 Task: Add an event with the title Lunch Break: Mindfulness Meditation and Self-Care Session, date '2023/11/26', time 7:50 AM to 9:50 AMand add a description: Throughout the session, we will encourage collaboration, provide inspiration through real-world case studies, and leverage emerging technologies as catalysts for change. By synergizing the expertise and perspectives of the participants, we aim to generate a comprehensive range of ideas that can shape the future of sustainable transportation., put the event into Yellow category . Add location for the event as: 789 Dam Square, Amsterdam, Netherlands, logged in from the account softage.5@softage.netand send the event invitation to softage.6@softage.net and softage.7@softage.net. Set a reminder for the event 15 minutes before
Action: Mouse moved to (74, 104)
Screenshot: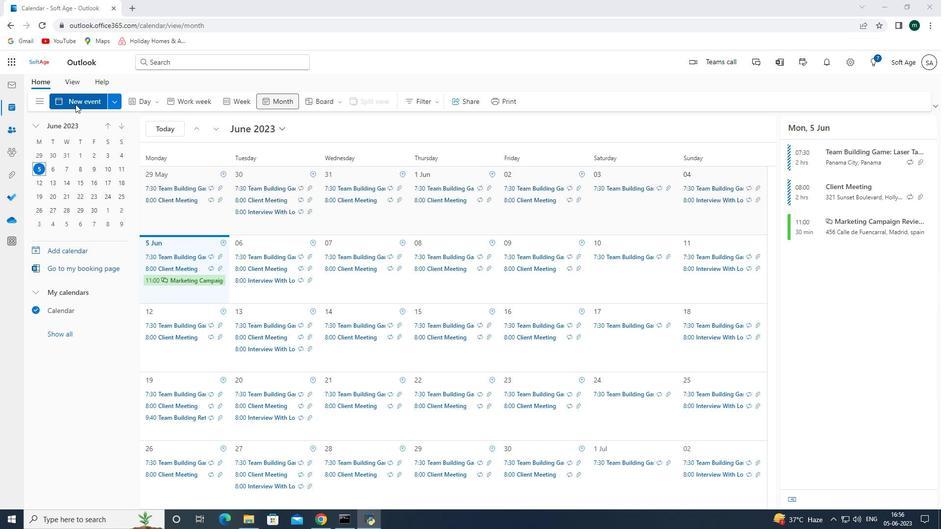 
Action: Mouse pressed left at (74, 104)
Screenshot: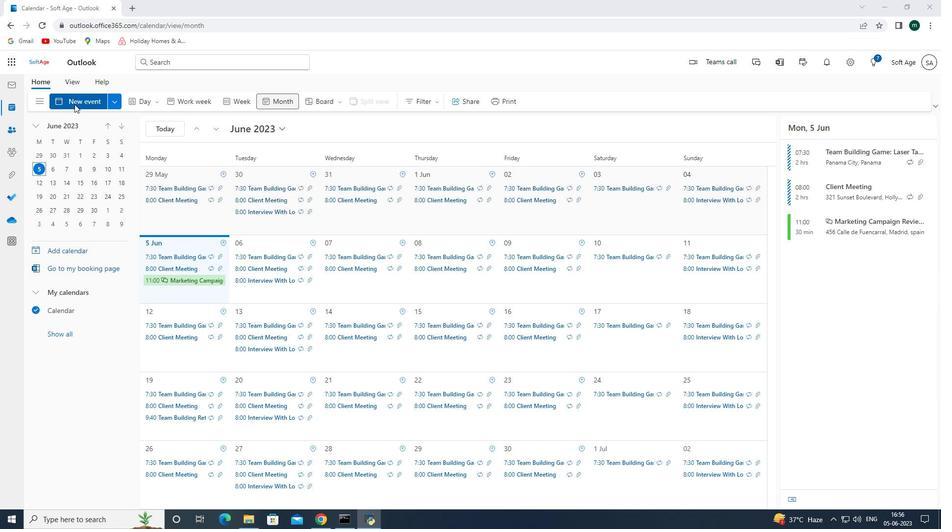 
Action: Mouse moved to (240, 165)
Screenshot: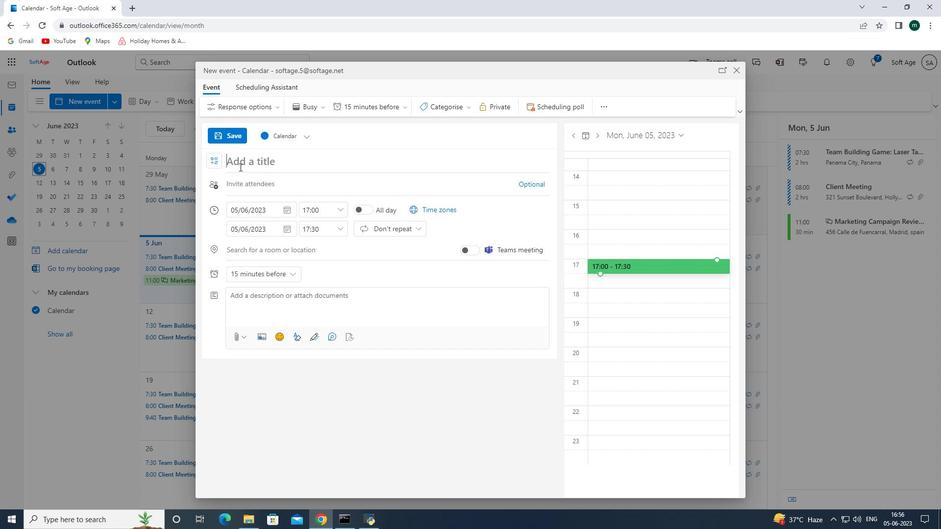 
Action: Mouse pressed left at (240, 165)
Screenshot: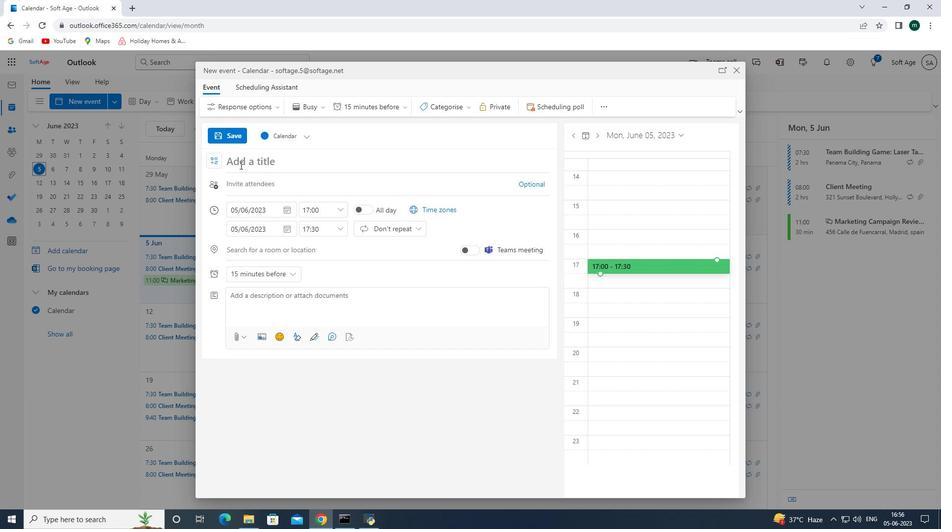 
Action: Key pressed <Key.shift><Key.shift><Key.shift><Key.shift><Key.shift><Key.shift><Key.shift><Key.shift><Key.shift><Key.shift><Key.shift><Key.shift><Key.shift><Key.shift><Key.shift><Key.shift><Key.shift><Key.shift><Key.shift><Key.shift><Key.shift><Key.shift><Key.shift><Key.shift><Key.shift><Key.shift><Key.shift><Key.shift><Key.shift><Key.shift><Key.shift><Key.shift><Key.shift>Lunch<Key.space><Key.shift><Key.shift><Key.shift><Key.shift><Key.shift><Key.shift><Key.shift><Key.shift><Key.shift><Key.shift><Key.shift><Key.shift><Key.shift><Key.shift><Key.shift>Break<Key.space><Key.backspace><Key.shift_r>:<Key.space><Key.shift><Key.shift><Key.shift><Key.shift><Key.shift><Key.shift><Key.shift><Key.shift><Key.shift><Key.shift><Key.shift><Key.shift><Key.shift><Key.shift><Key.shift><Key.shift><Key.shift><Key.shift><Key.shift><Key.shift><Key.shift><Key.shift><Key.shift><Key.shift><Key.shift><Key.shift><Key.shift><Key.shift><Key.shift><Key.shift><Key.shift><Key.shift><Key.shift>Mid<Key.backspace>ndful<Key.space><Key.backspace>ness<Key.space><Key.shift>Meditation<Key.space>and<Key.space><Key.shift>Self<Key.space><Key.space><Key.backspace><Key.backspace>-care<Key.space><Key.space><Key.space><Key.space><Key.space><Key.space><Key.space><Key.space><Key.space><Key.space><Key.space><Key.space><Key.space><Key.space><Key.space><Key.space><Key.space><Key.space><Key.space><Key.space><Key.space><Key.space><Key.space><Key.space><Key.space><Key.space><Key.space><Key.space><Key.space><Key.backspace><Key.backspace><Key.backspace><Key.backspace><Key.backspace><Key.backspace><Key.backspace><Key.backspace><Key.backspace><Key.backspace><Key.backspace><Key.backspace><Key.backspace><Key.backspace><Key.backspace><Key.backspace><Key.backspace><Key.backspace><Key.backspace><Key.backspace><Key.backspace><Key.backspace><Key.backspace><Key.backspace><Key.backspace><Key.backspace><Key.backspace><Key.backspace><Key.backspace><Key.backspace><Key.backspace><Key.backspace><Key.backspace><Key.shift>Care<Key.space><Key.shift>Session<Key.space>
Screenshot: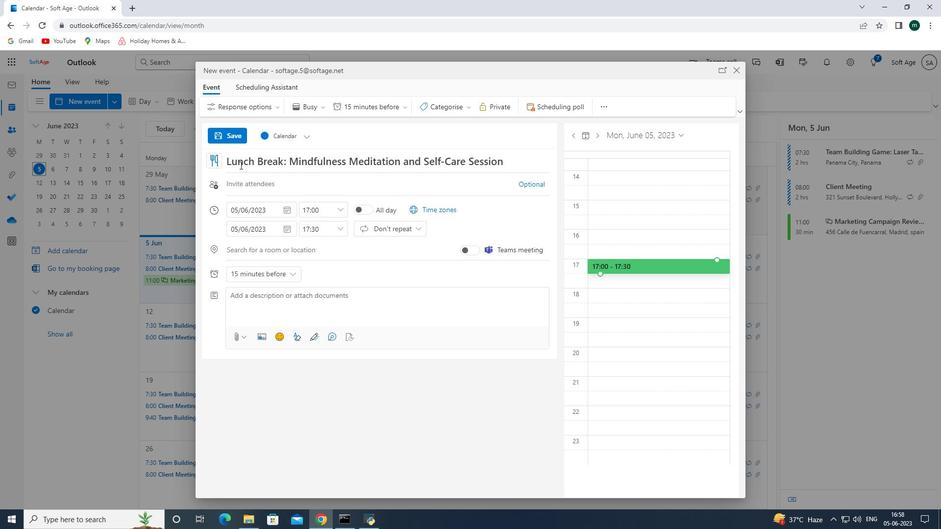 
Action: Mouse moved to (289, 206)
Screenshot: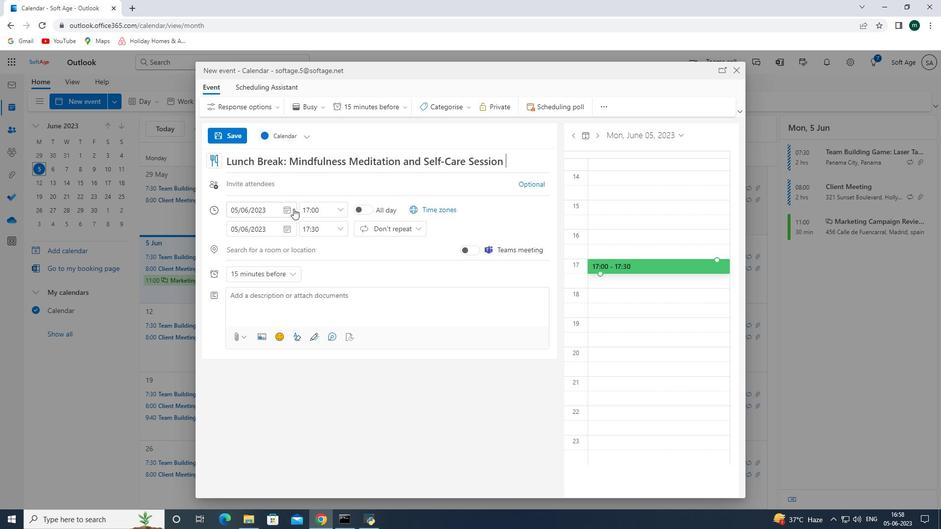 
Action: Mouse pressed left at (289, 206)
Screenshot: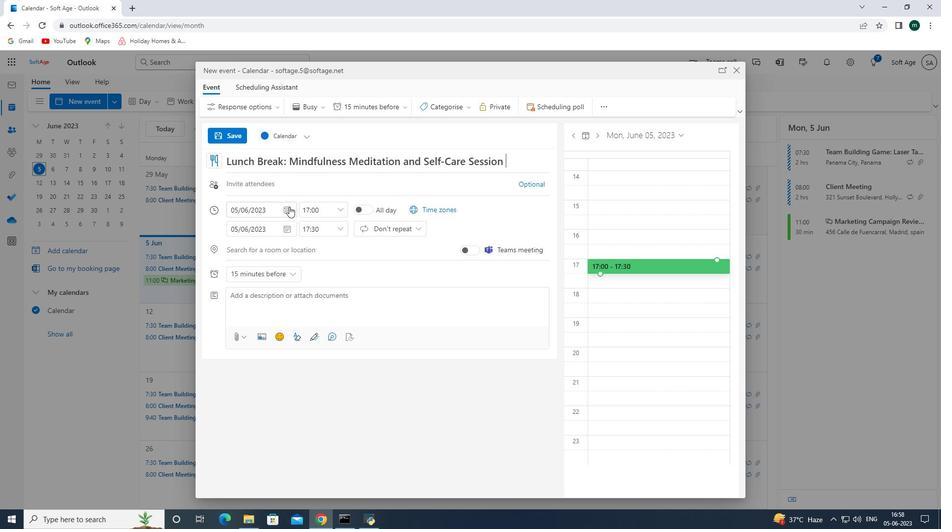 
Action: Mouse moved to (326, 228)
Screenshot: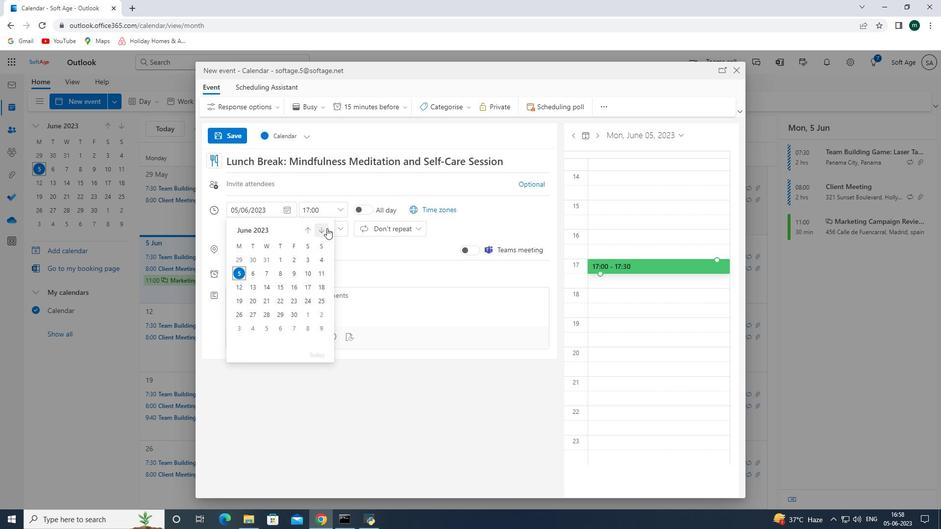 
Action: Mouse pressed left at (326, 228)
Screenshot: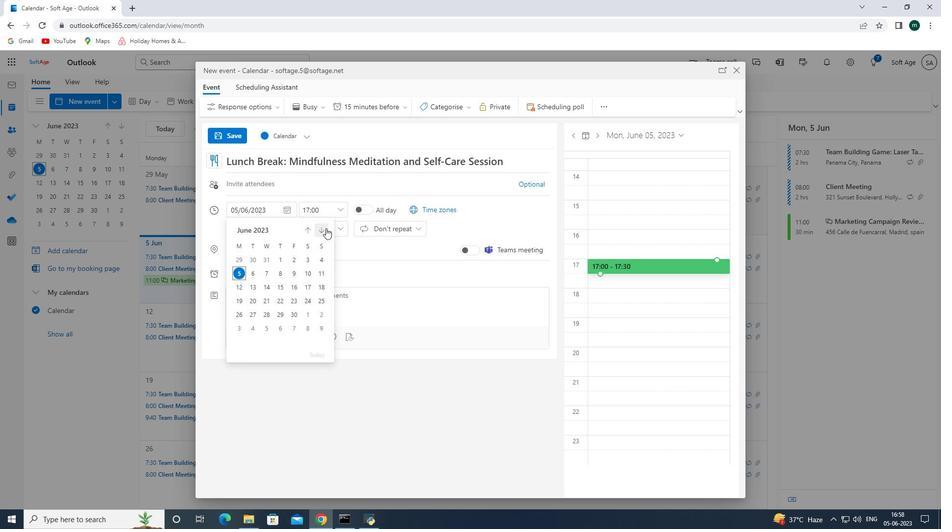 
Action: Mouse pressed left at (326, 228)
Screenshot: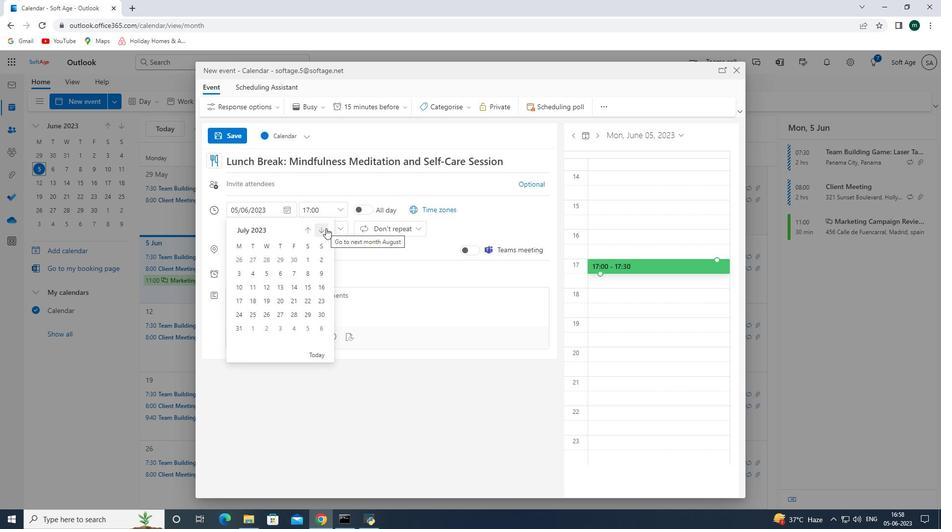 
Action: Mouse pressed left at (326, 228)
Screenshot: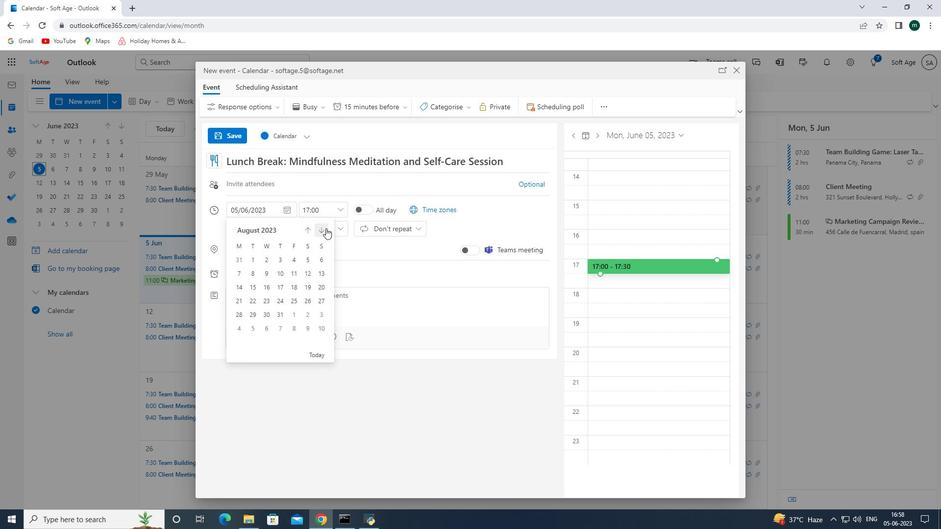 
Action: Mouse pressed left at (326, 228)
Screenshot: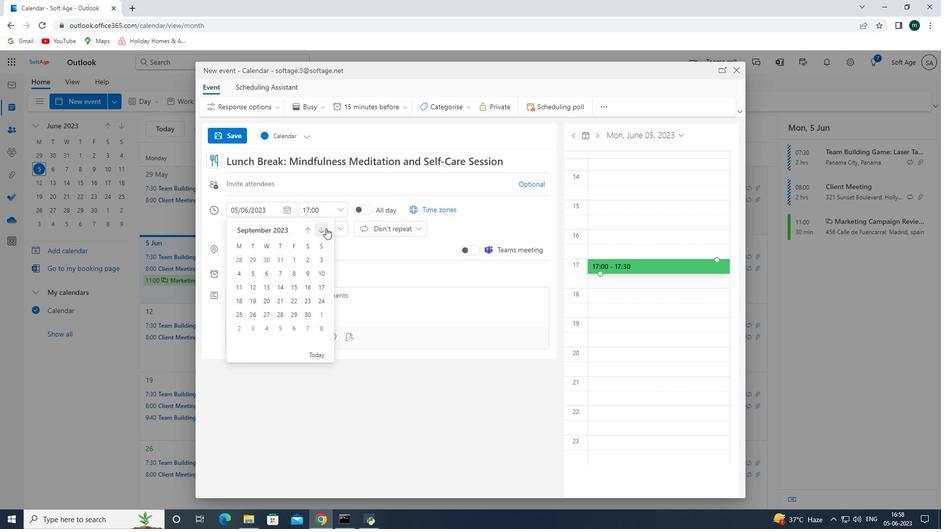 
Action: Mouse pressed left at (326, 228)
Screenshot: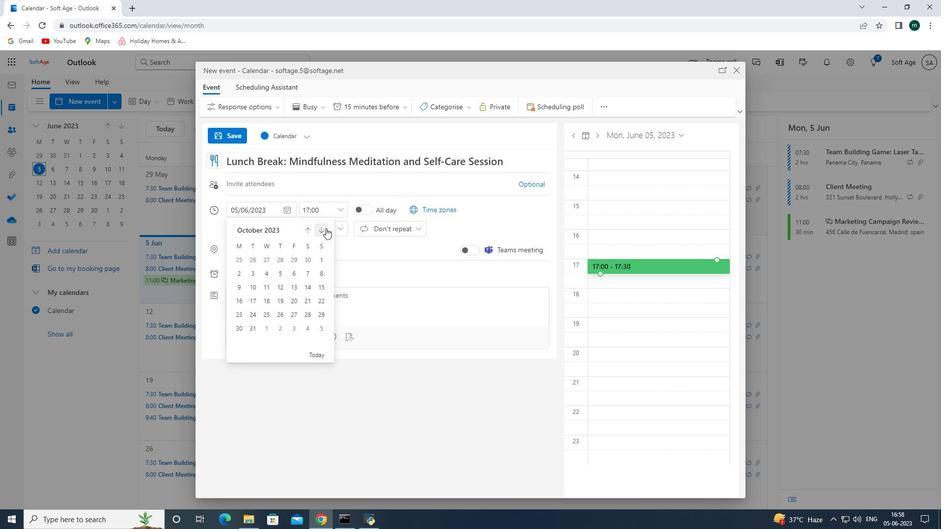 
Action: Mouse moved to (318, 300)
Screenshot: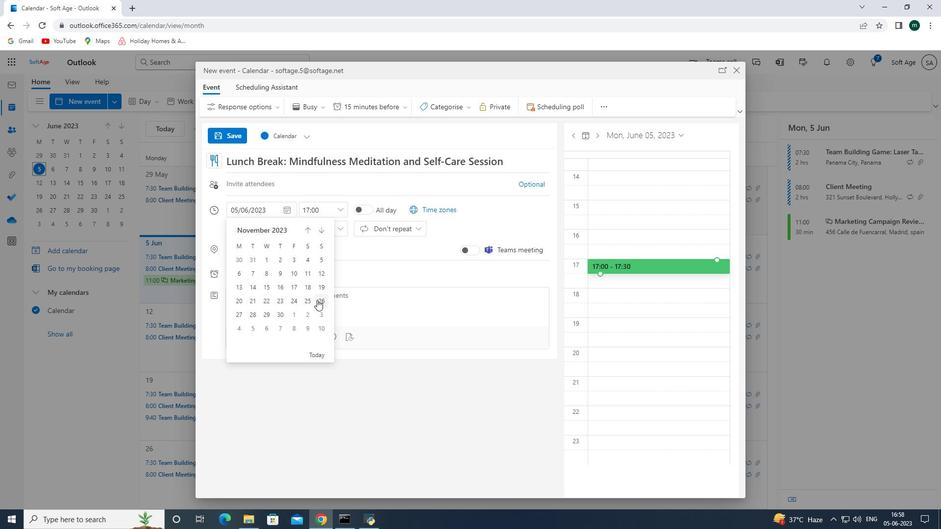 
Action: Mouse pressed left at (318, 300)
Screenshot: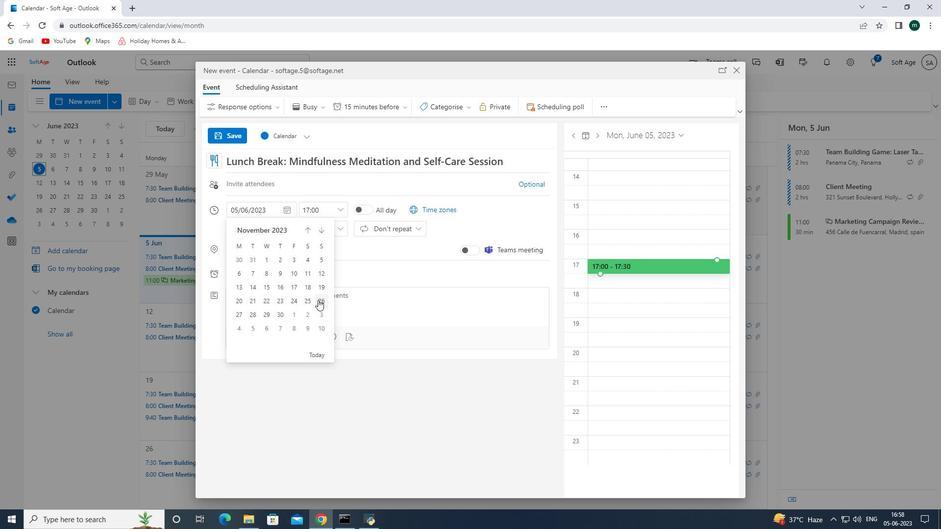 
Action: Mouse moved to (316, 212)
Screenshot: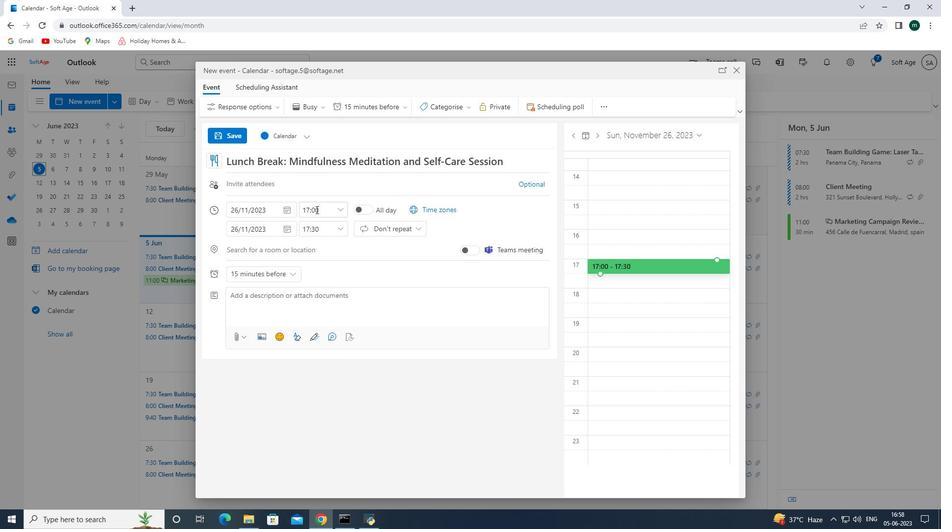 
Action: Mouse pressed left at (316, 212)
Screenshot: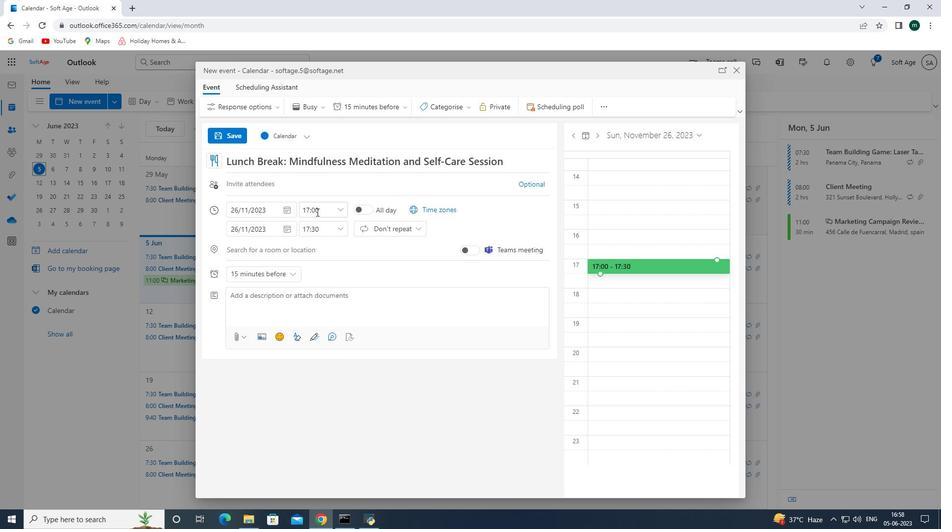 
Action: Mouse pressed left at (316, 212)
Screenshot: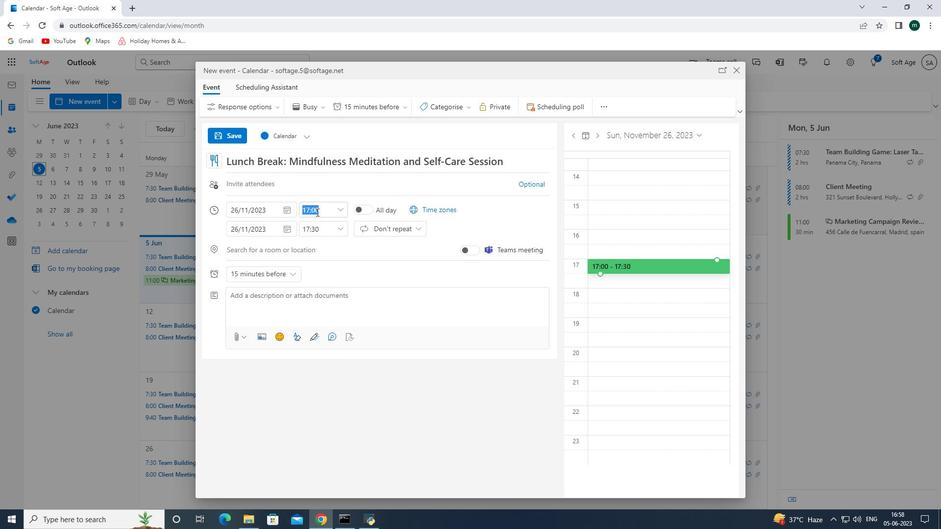 
Action: Key pressed 07<Key.shift_r>:50<Key.enter>
Screenshot: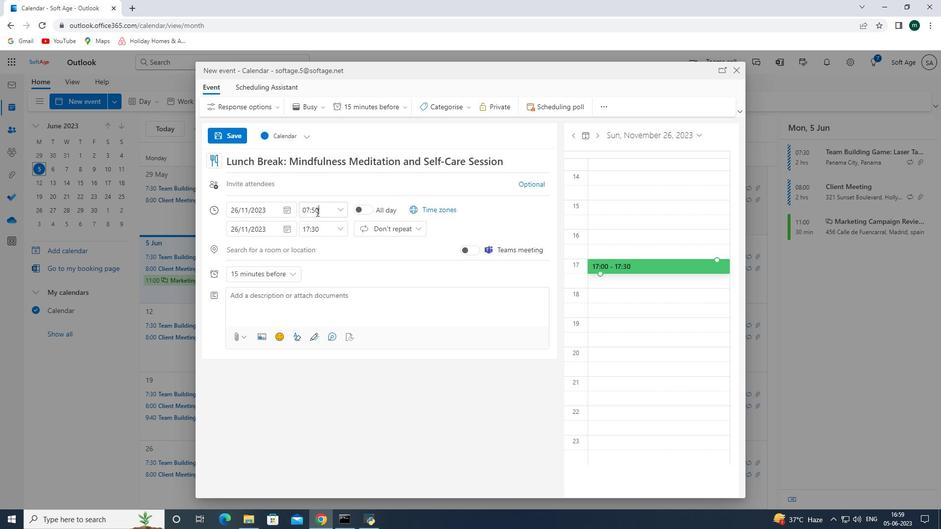 
Action: Mouse moved to (342, 230)
Screenshot: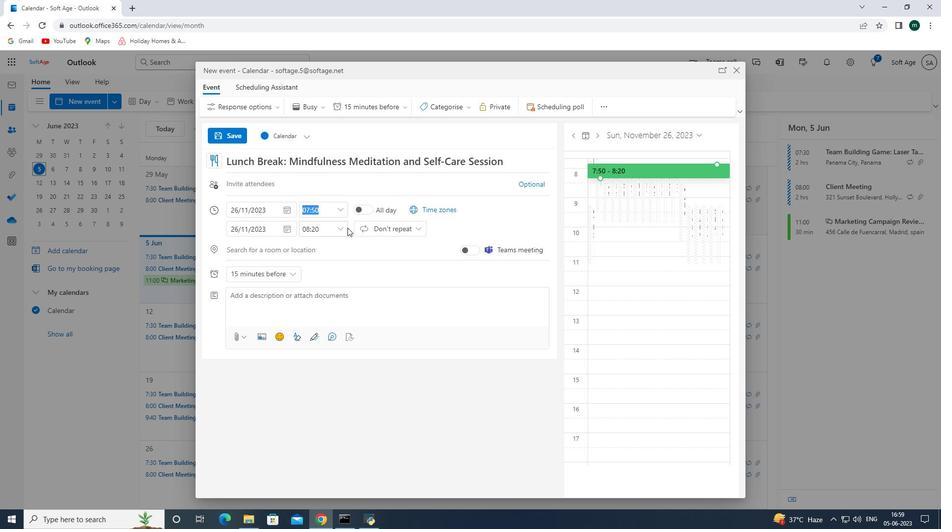 
Action: Mouse pressed left at (342, 230)
Screenshot: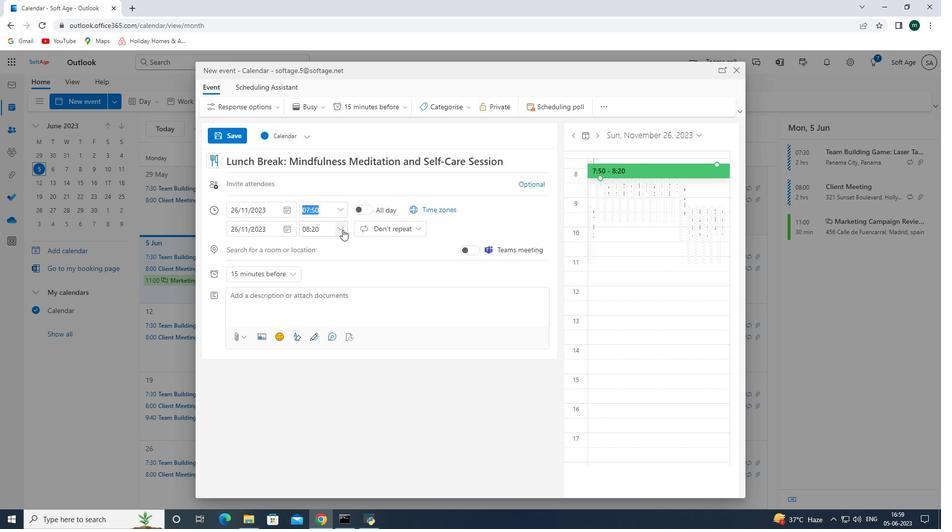 
Action: Mouse moved to (339, 300)
Screenshot: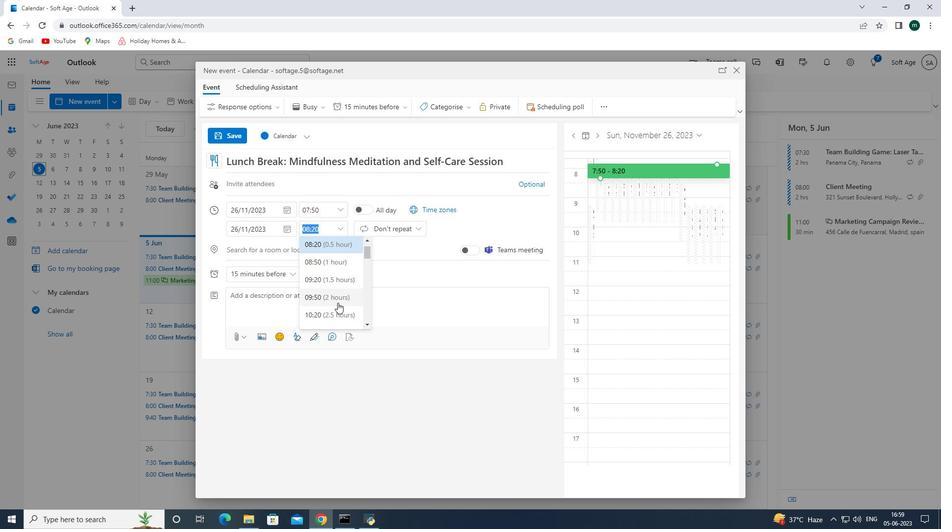 
Action: Mouse pressed left at (339, 300)
Screenshot: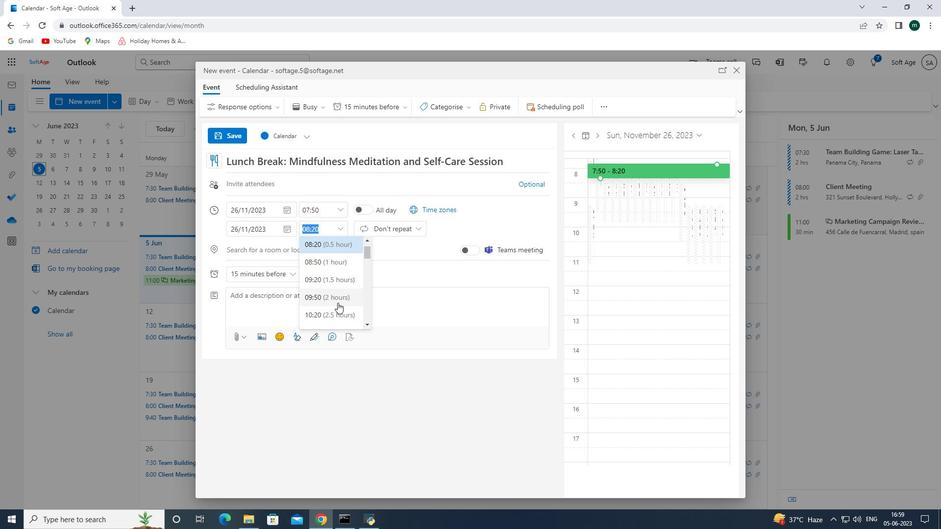 
Action: Mouse moved to (296, 299)
Screenshot: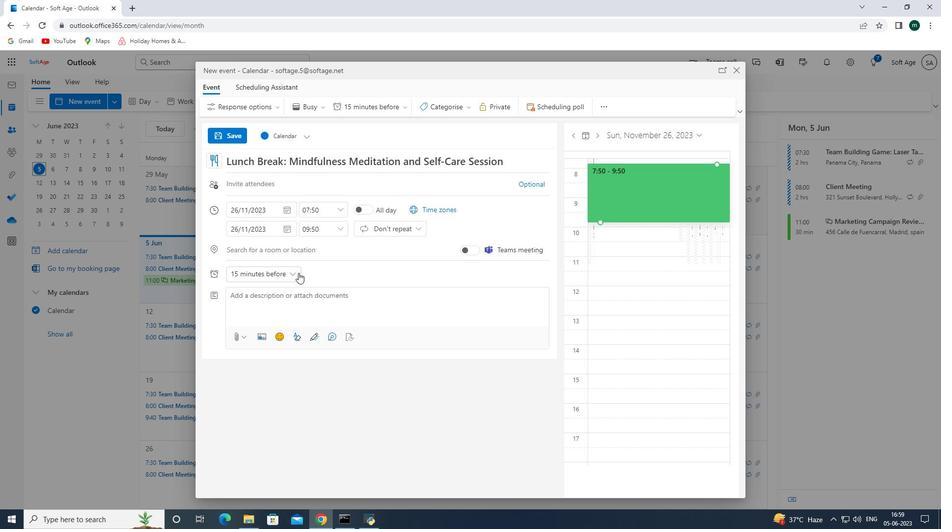 
Action: Mouse pressed left at (296, 299)
Screenshot: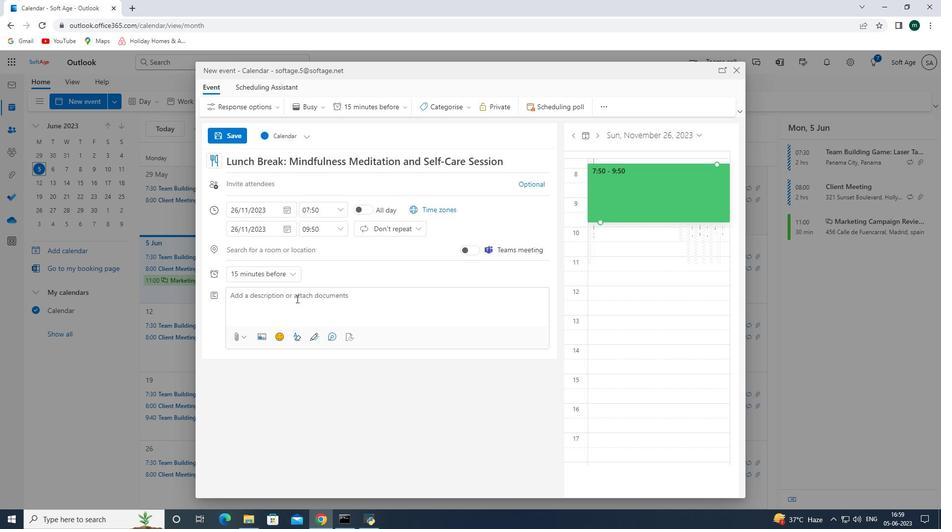 
Action: Mouse moved to (296, 209)
Screenshot: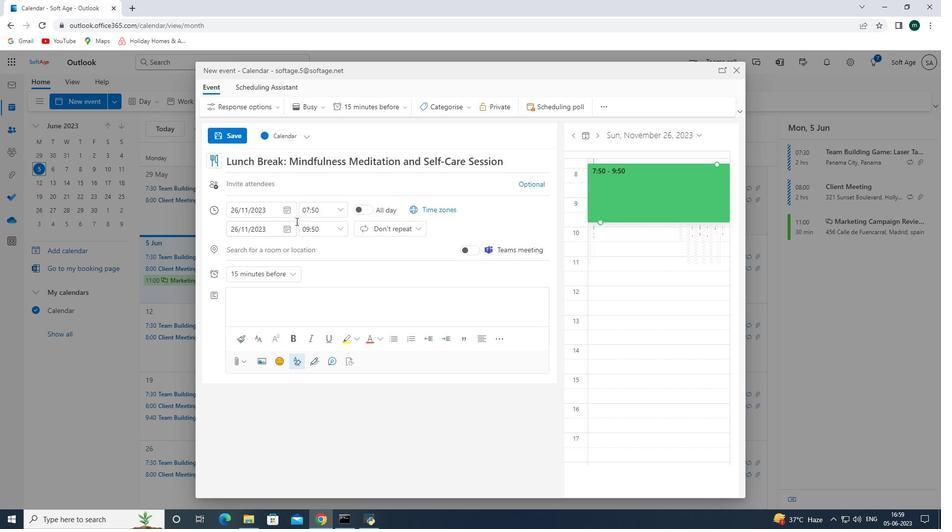 
Action: Key pressed <Key.shift><Key.shift><Key.shift><Key.shift><Key.shift>Throi<Key.backspace>ughout<Key.space>the<Key.space><Key.shift><Key.shift><Key.shift><Key.shift><Key.shift>session,<Key.space>we<Key.space>will<Key.space>encourage<Key.space>collaboration,<Key.space>provide<Key.space>inspiration<Key.space>through<Key.space>real-world<Key.space><Key.shift>case<Key.space>studies,<Key.space>and<Key.space>leverage<Key.space>emerging<Key.space>technologies<Key.space>asc<Key.backspace><Key.space>catal<Key.space>ysts<Key.backspace><Key.backspace><Key.backspace><Key.backspace><Key.backspace>ysts<Key.space>for<Key.space>change<Key.space><Key.backspace>.<Key.space>by<Key.space>synr<Key.backspace>ergizing<Key.space>the<Key.space>expertiseand<Key.left><Key.left><Key.left><Key.space><Key.right><Key.right><Key.right><Key.right><Key.space>perspectives<Key.space>of<Key.space>the<Key.space>participants<Key.space><Key.backspace>,<Key.space>we<Key.space>aim<Key.space>to<Key.space><Key.shift>generate<Key.space>a<Key.space>comprehensive<Key.space><Key.shift><Key.shift><Key.shift><Key.shift><Key.shift><Key.shift><Key.shift><Key.shift><Key.shift><Key.shift><Key.shift><Key.shift><Key.shift><Key.shift><Key.shift><Key.shift><Key.shift><Key.shift><Key.shift><Key.shift><Key.shift><Key.shift><Key.shift><Key.shift><Key.shift><Key.shift><Key.shift><Key.shift><Key.shift><Key.shift><Key.shift>rab<Key.backspace>nge<Key.space>of<Key.space>ideas<Key.space>that<Key.space>can<Key.space>shao<Key.backspace>pe<Key.space>the<Key.space>future<Key.space>of<Key.space>ss<Key.backspace>ustainable<Key.space>trea<Key.backspace><Key.backspace>anso<Key.backspace>portaion.<Key.space>
Screenshot: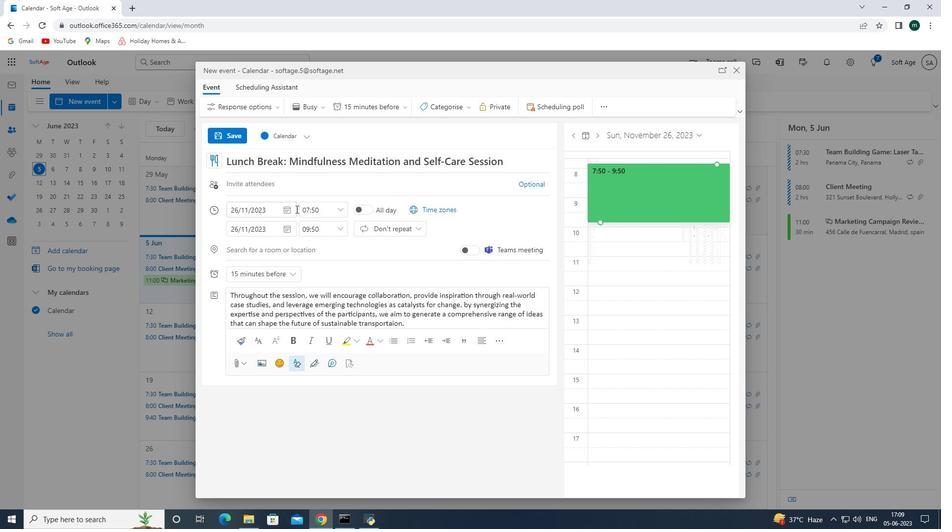 
Action: Mouse moved to (291, 248)
Screenshot: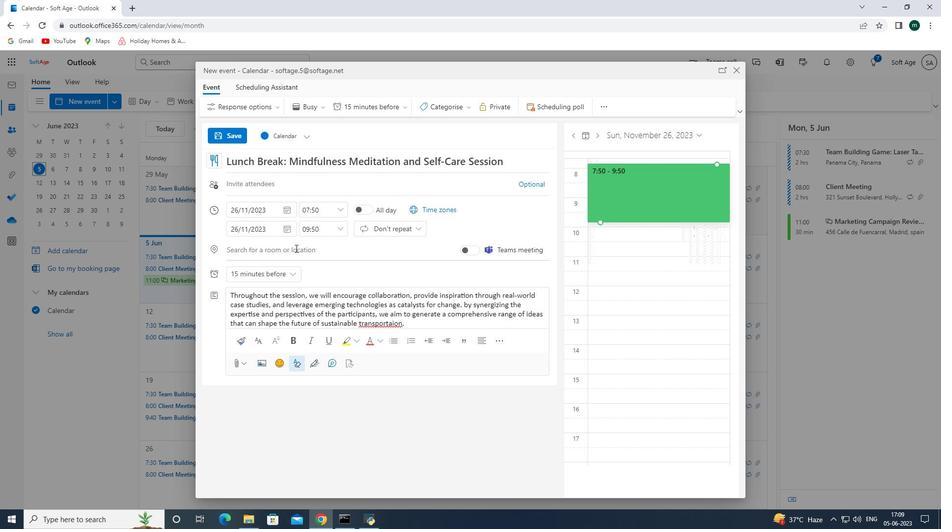 
Action: Mouse pressed left at (291, 248)
Screenshot: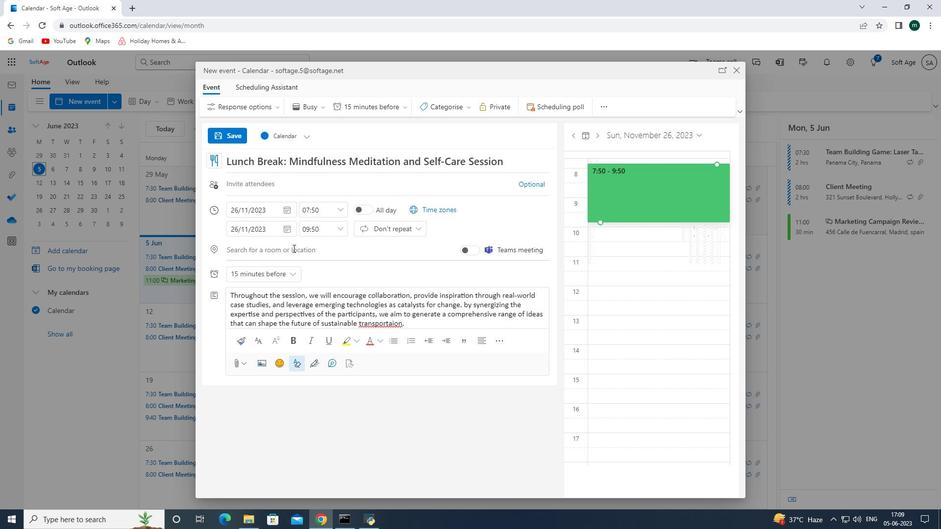 
Action: Key pressed 789<Key.space><Key.shift><Key.shift><Key.shift><Key.shift><Key.shift>Dam<Key.space><Key.shift>Sq
Screenshot: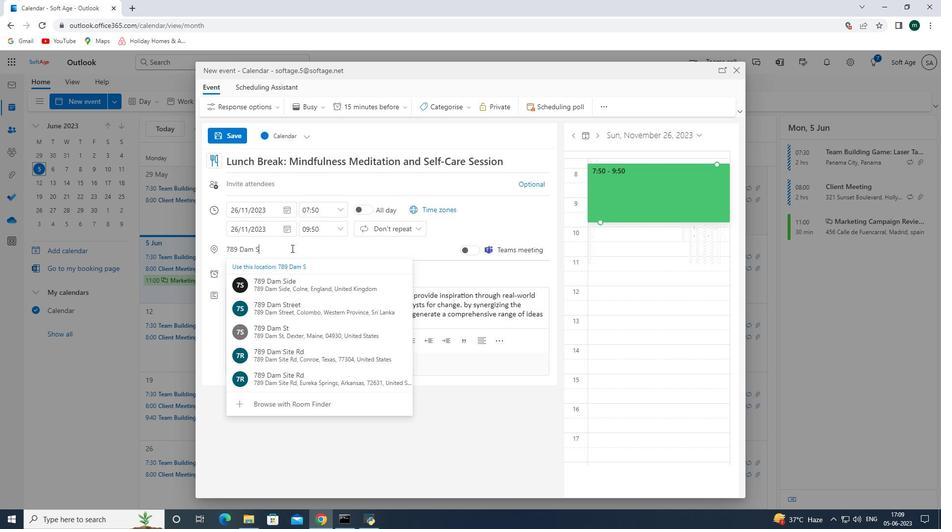 
Action: Mouse moved to (291, 248)
Screenshot: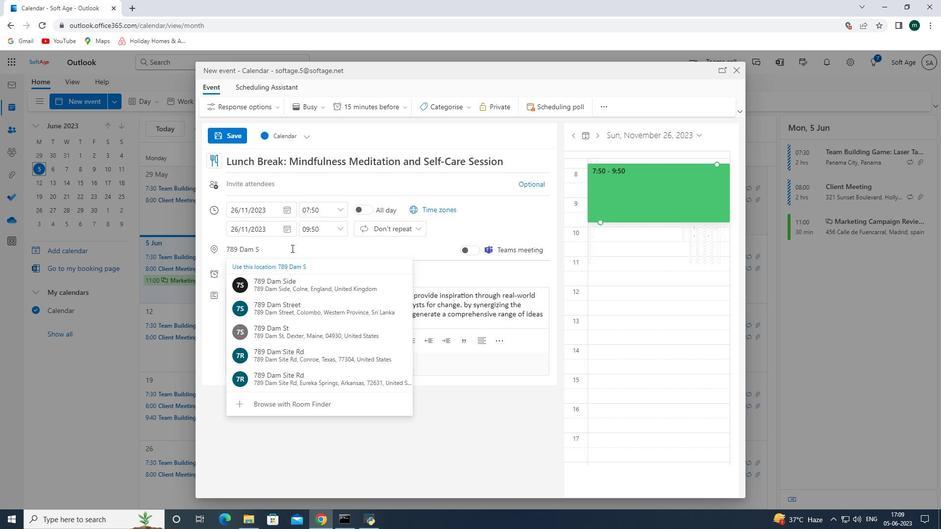 
Action: Key pressed uare,<Key.space><Key.shift>Amsterdam,<Key.space><Key.shift_r><Key.shift_r><Key.shift_r>Netherlands<Key.space><Key.backspace>
Screenshot: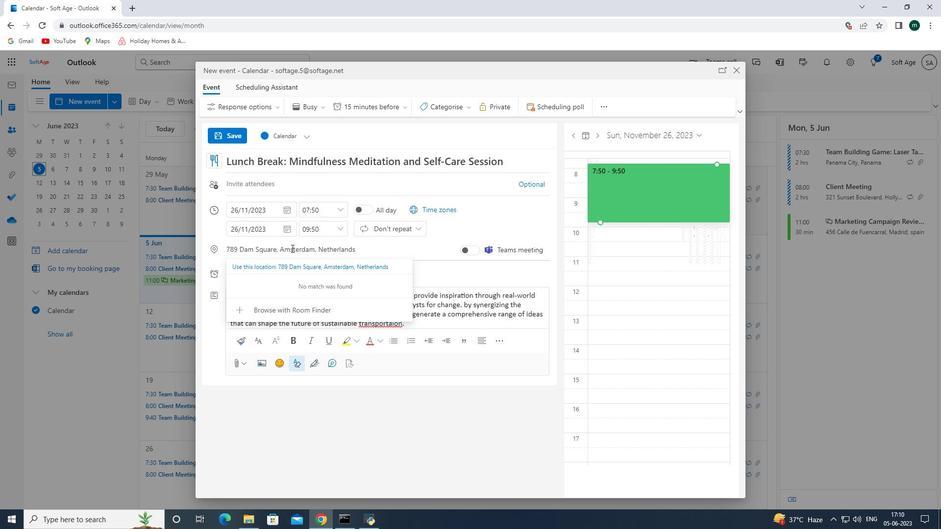 
Action: Mouse moved to (244, 181)
Screenshot: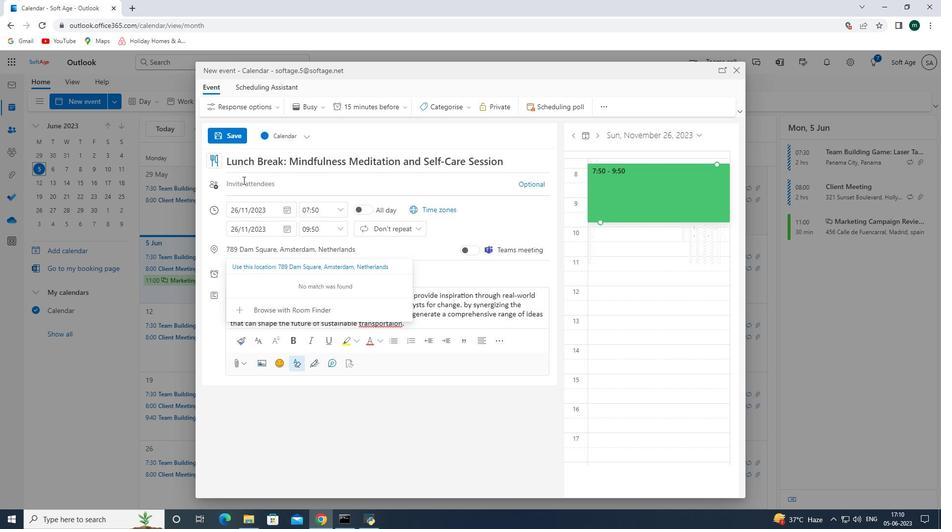 
Action: Mouse pressed left at (244, 181)
Screenshot: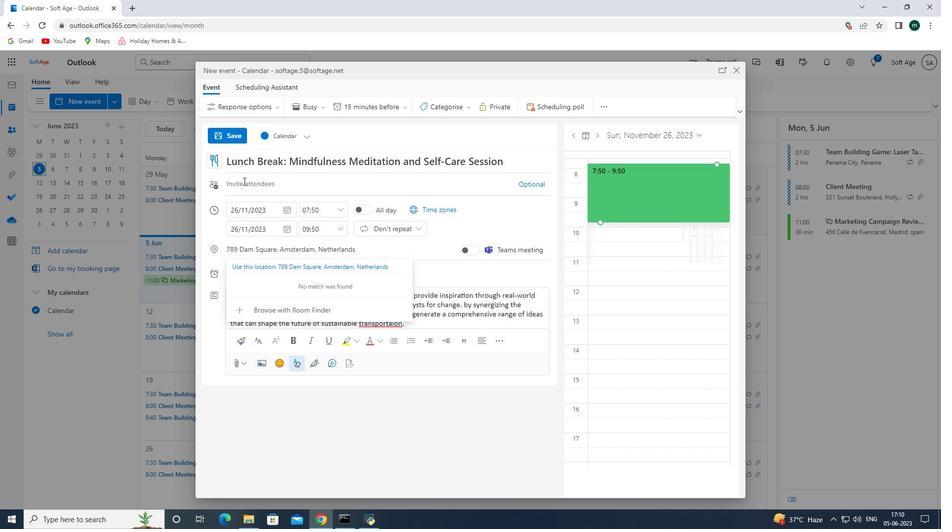 
Action: Mouse moved to (307, 186)
Screenshot: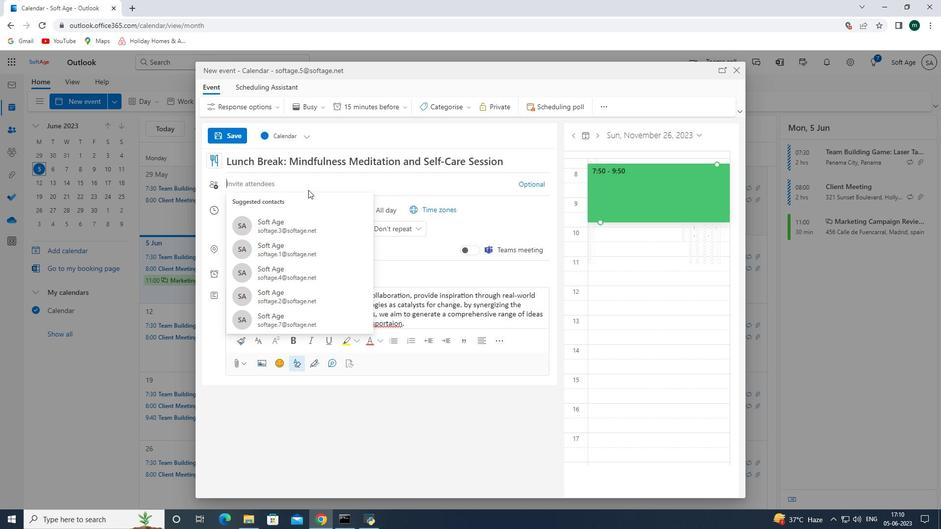 
Action: Key pressed softage.6<Key.shift>@
Screenshot: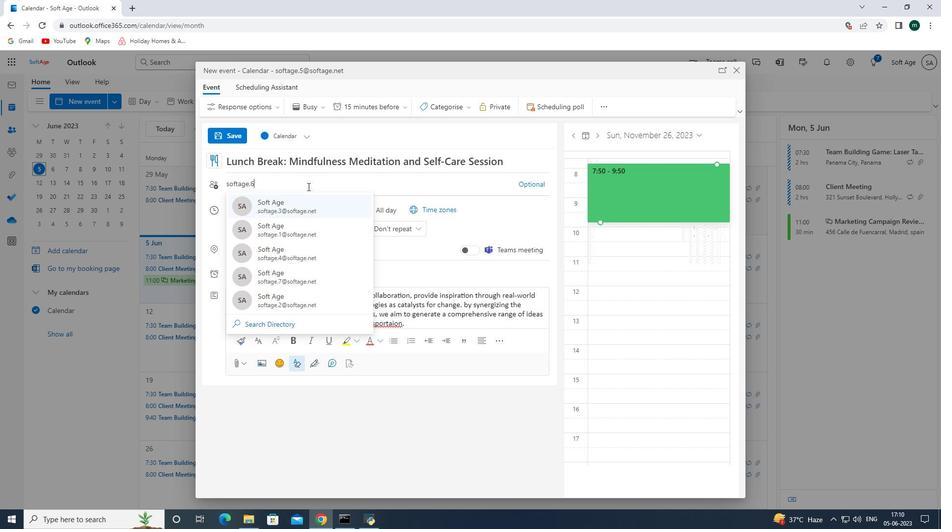 
Action: Mouse moved to (307, 199)
Screenshot: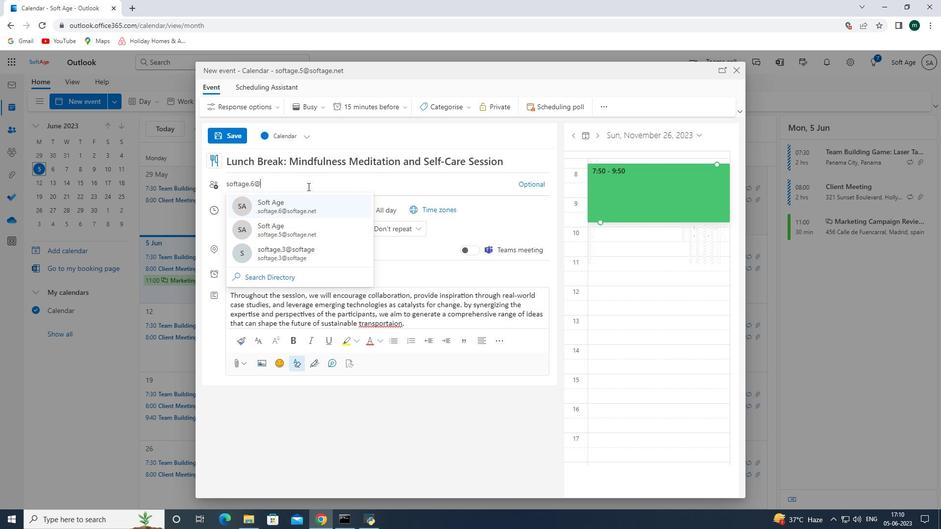
Action: Mouse pressed left at (307, 199)
Screenshot: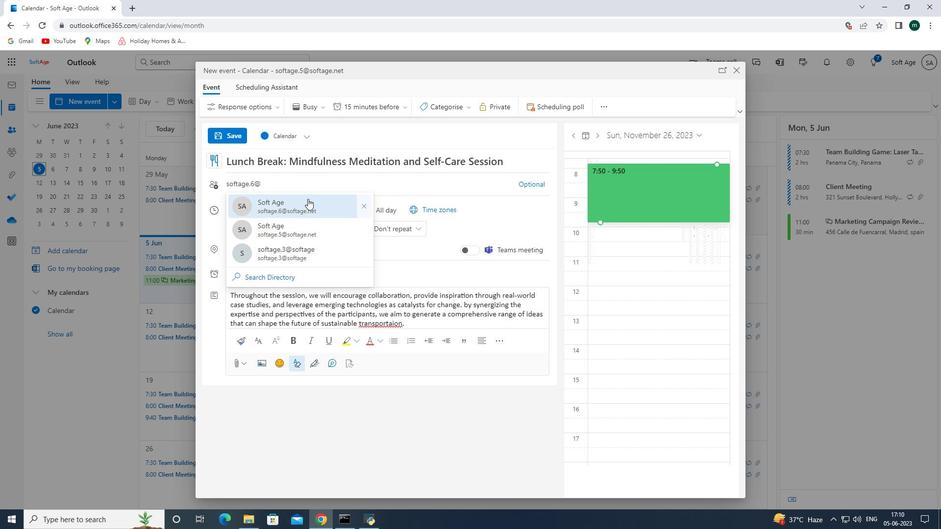 
Action: Mouse moved to (319, 187)
Screenshot: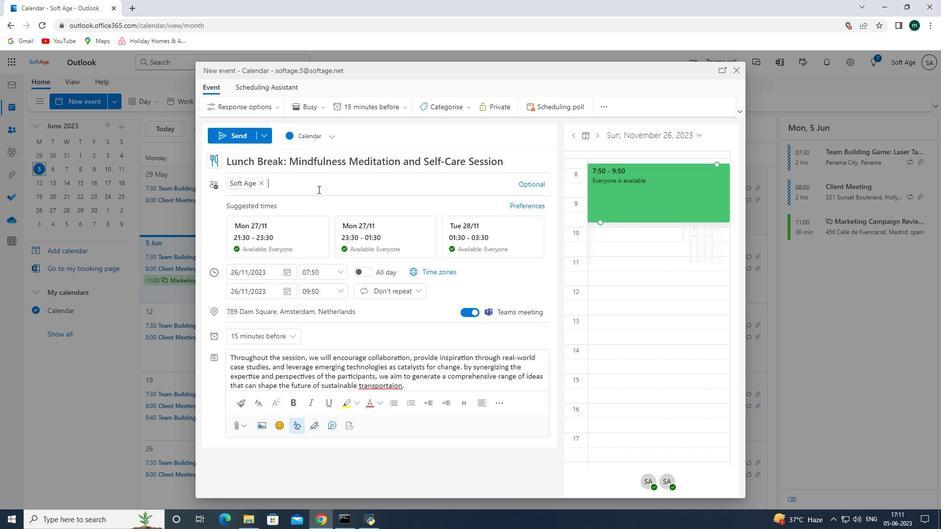 
Action: Mouse pressed left at (319, 187)
Screenshot: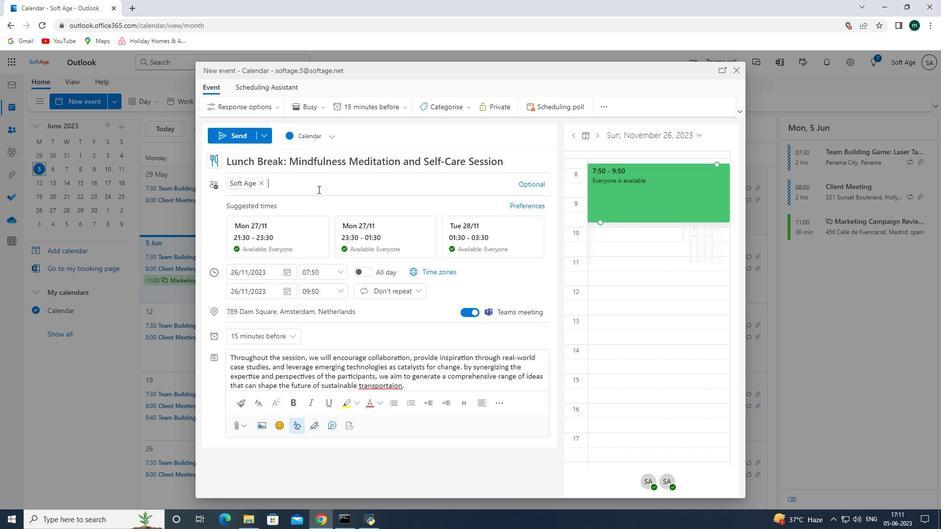 
Action: Mouse moved to (350, 318)
Screenshot: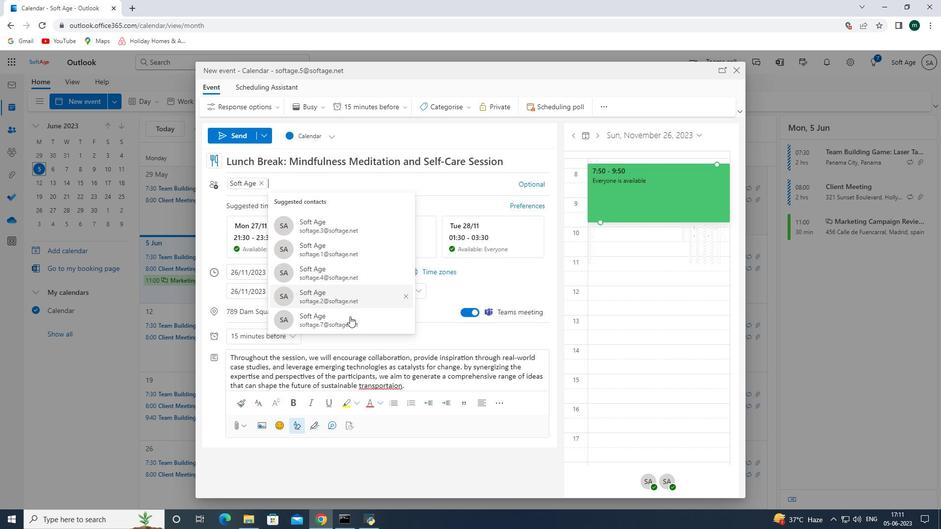 
Action: Mouse pressed left at (350, 318)
Screenshot: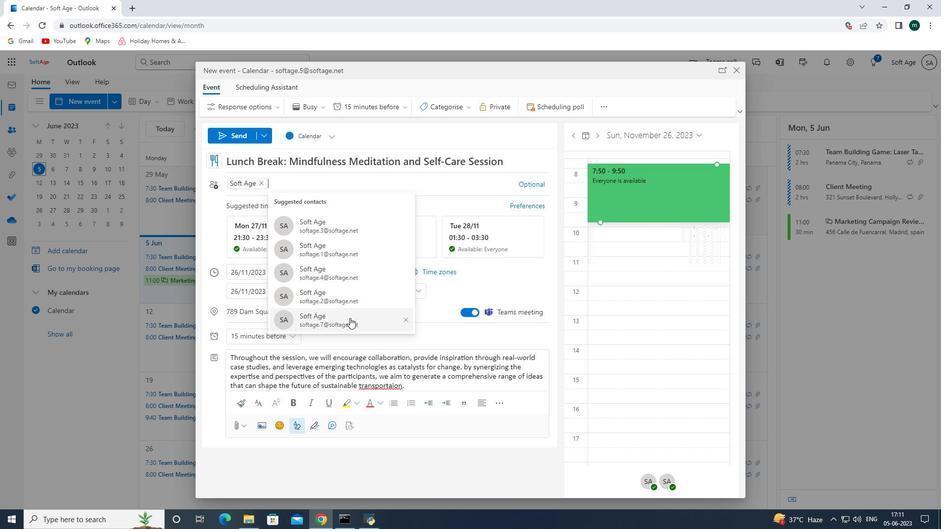 
Action: Mouse moved to (235, 130)
Screenshot: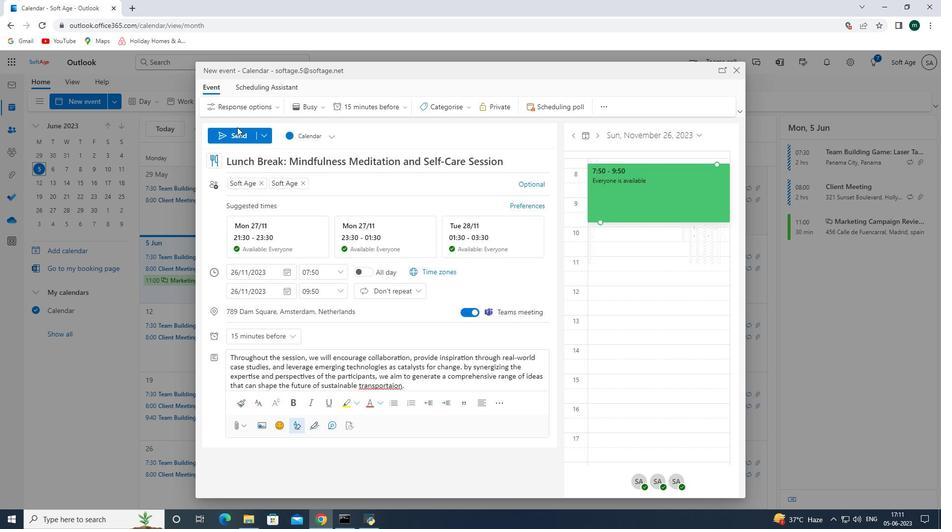 
Action: Mouse pressed left at (235, 130)
Screenshot: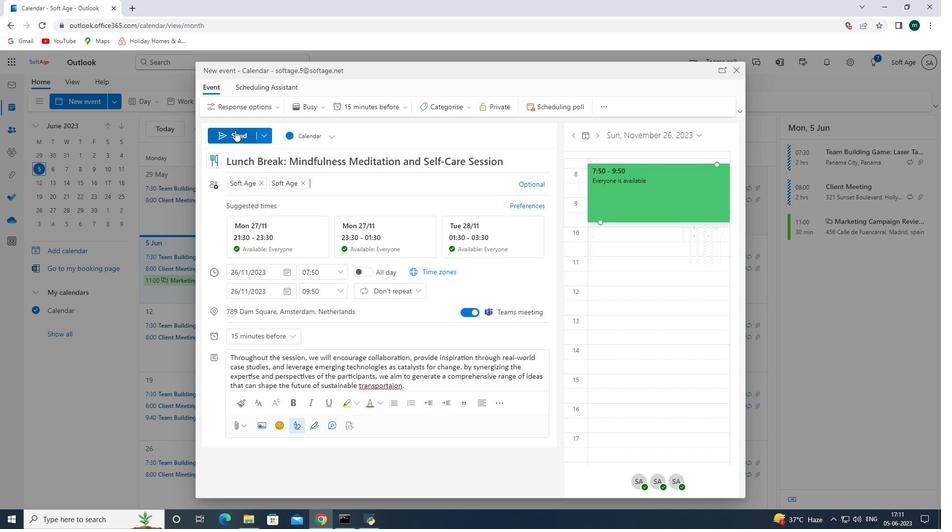 
Action: Mouse moved to (216, 147)
Screenshot: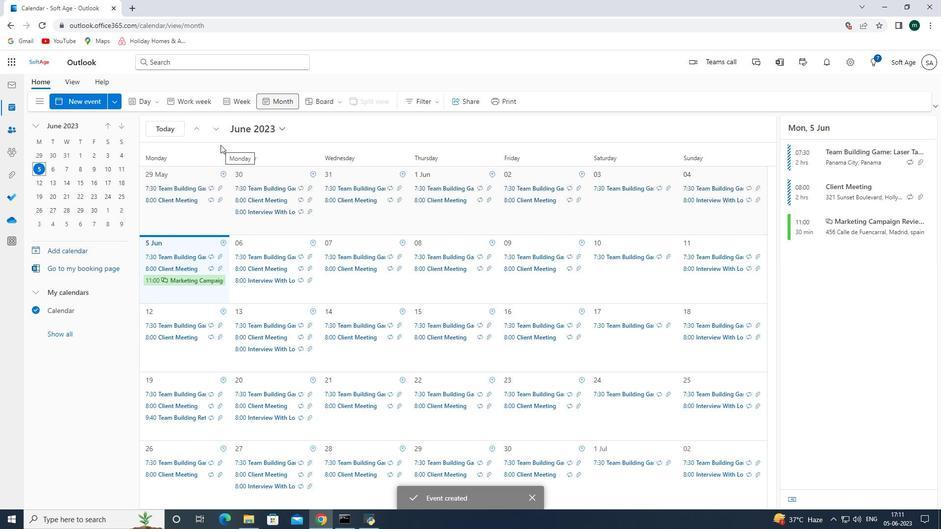 
